 Task: Set the "Low latency " for "Unified adaptive streaming for DASH/HLS" to "Auto".
Action: Mouse moved to (108, 17)
Screenshot: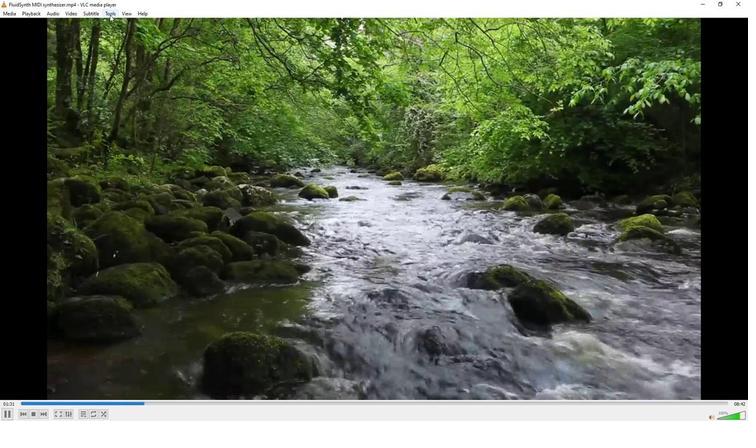 
Action: Mouse pressed left at (108, 17)
Screenshot: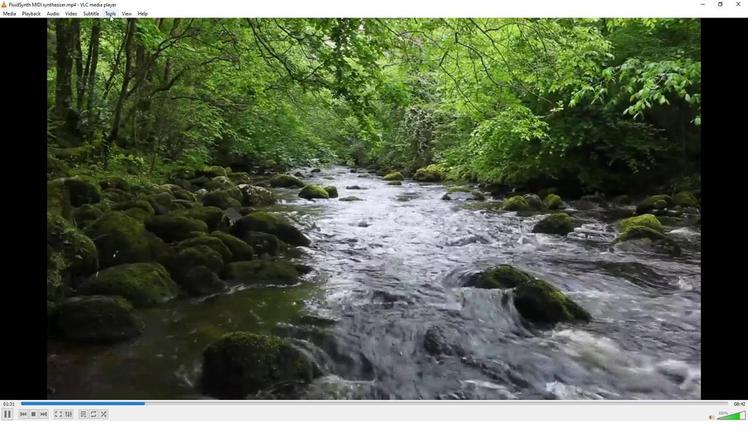 
Action: Mouse moved to (114, 104)
Screenshot: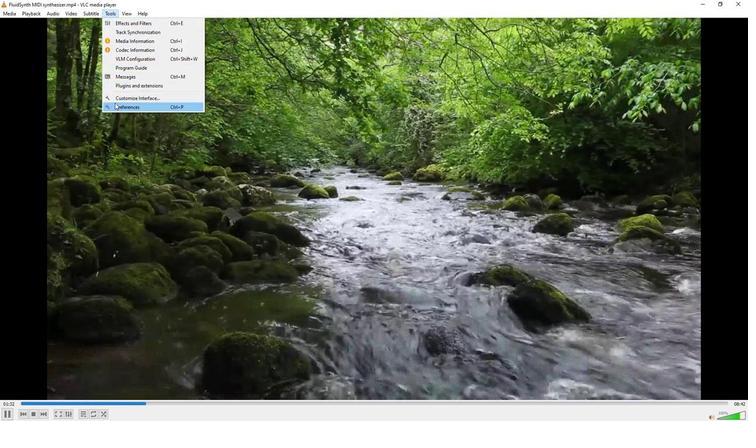 
Action: Mouse pressed left at (114, 104)
Screenshot: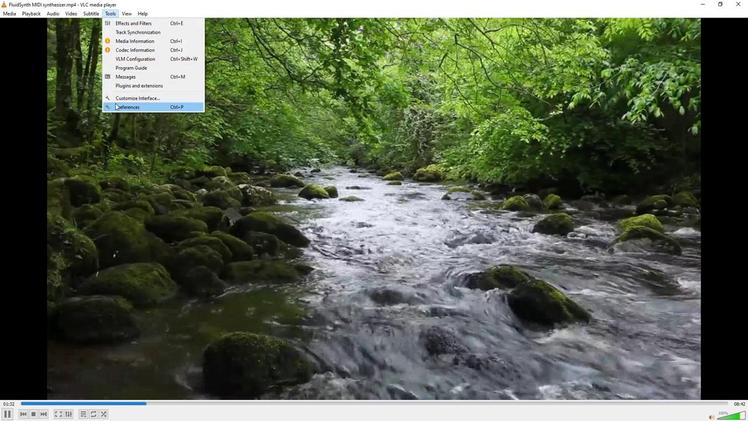 
Action: Mouse moved to (207, 324)
Screenshot: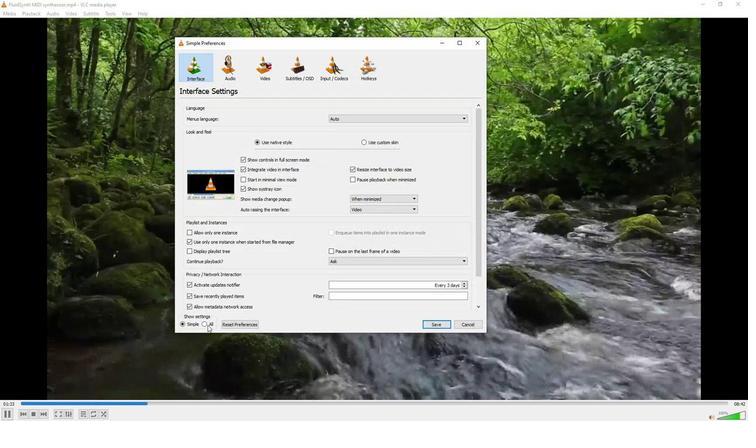 
Action: Mouse pressed left at (207, 324)
Screenshot: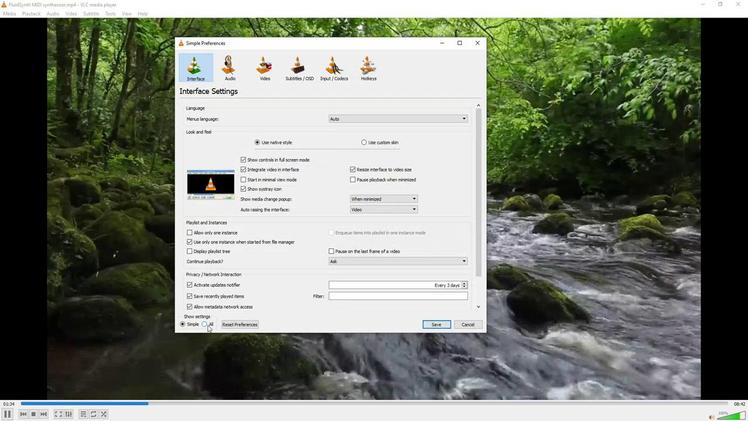 
Action: Mouse moved to (193, 214)
Screenshot: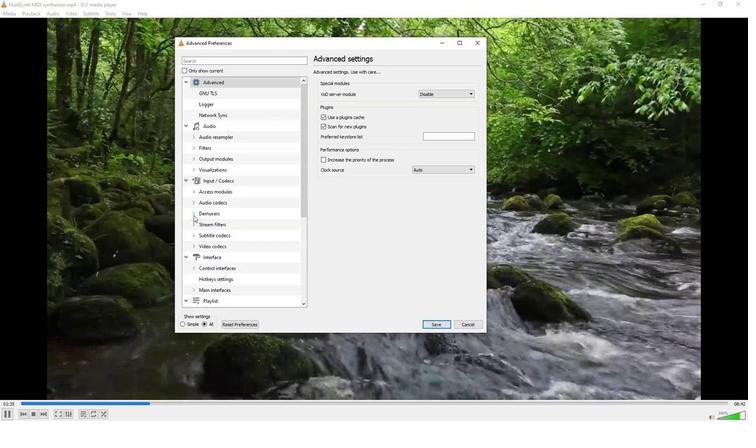 
Action: Mouse pressed left at (193, 214)
Screenshot: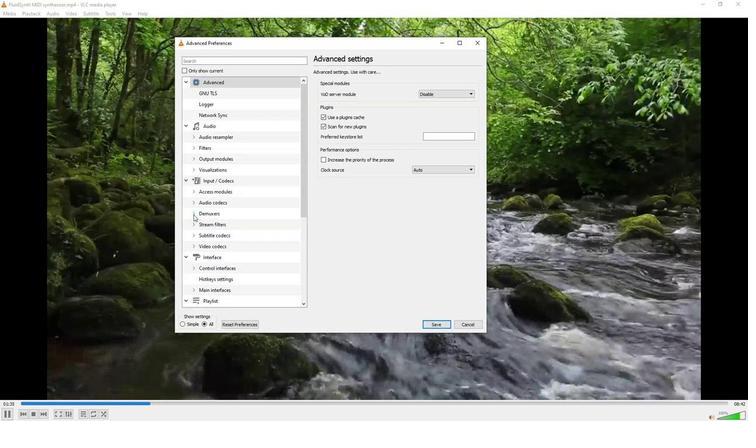 
Action: Mouse moved to (205, 223)
Screenshot: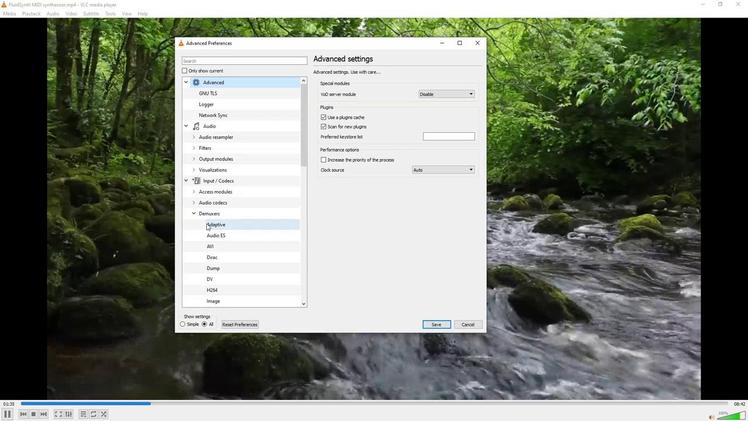 
Action: Mouse pressed left at (205, 223)
Screenshot: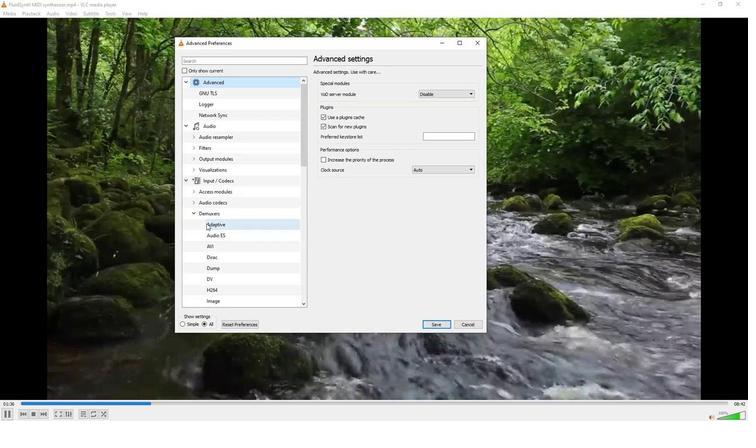 
Action: Mouse moved to (451, 159)
Screenshot: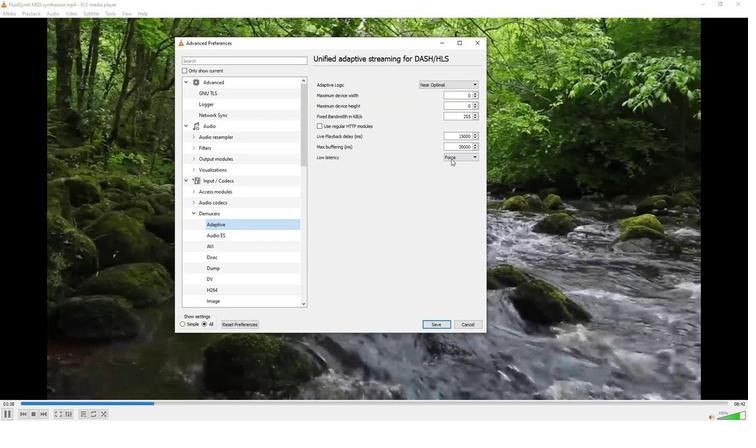 
Action: Mouse pressed left at (451, 159)
Screenshot: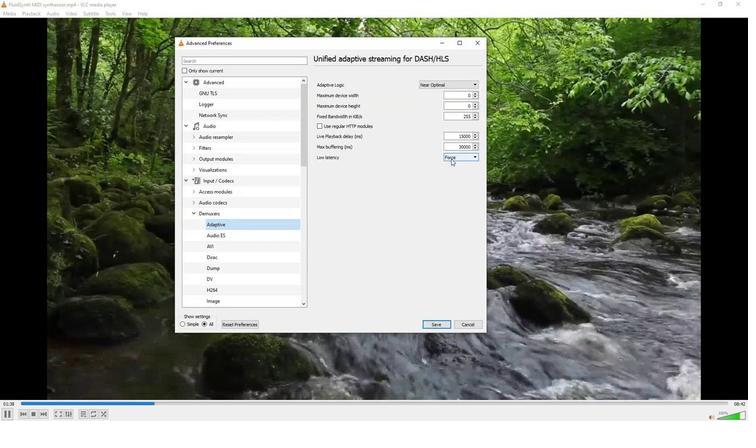 
Action: Mouse moved to (451, 164)
Screenshot: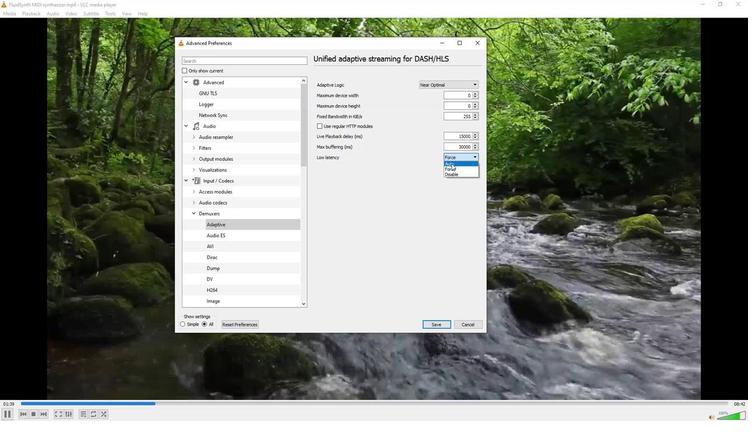 
Action: Mouse pressed left at (451, 164)
Screenshot: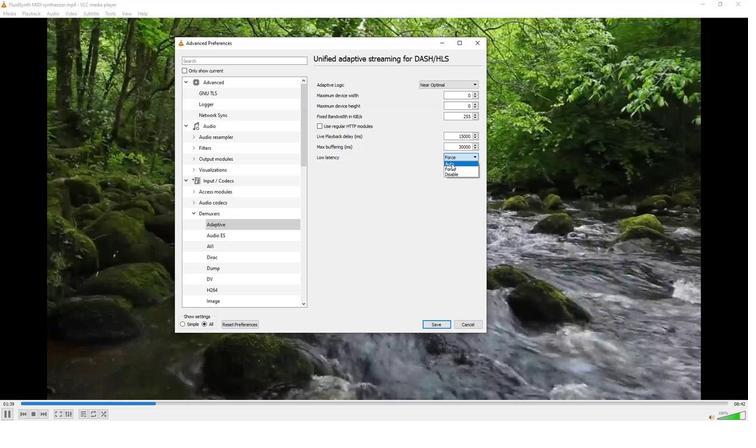 
Action: Mouse moved to (445, 267)
Screenshot: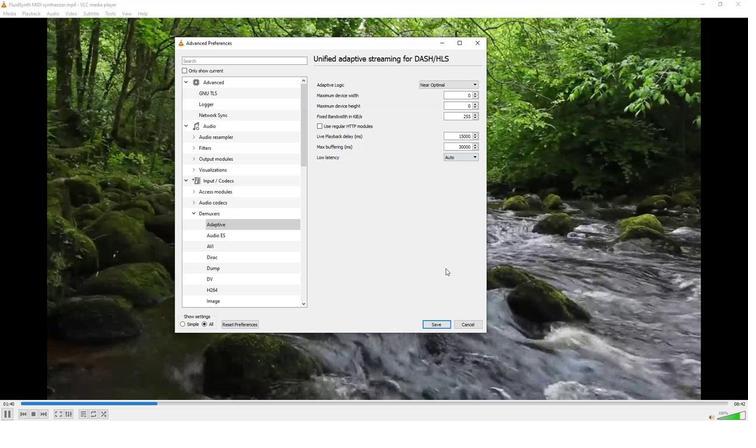 
